 Task: Add the location "Home in Joshua Tree, California, United States" to your wishlist.
Action: Mouse moved to (463, 167)
Screenshot: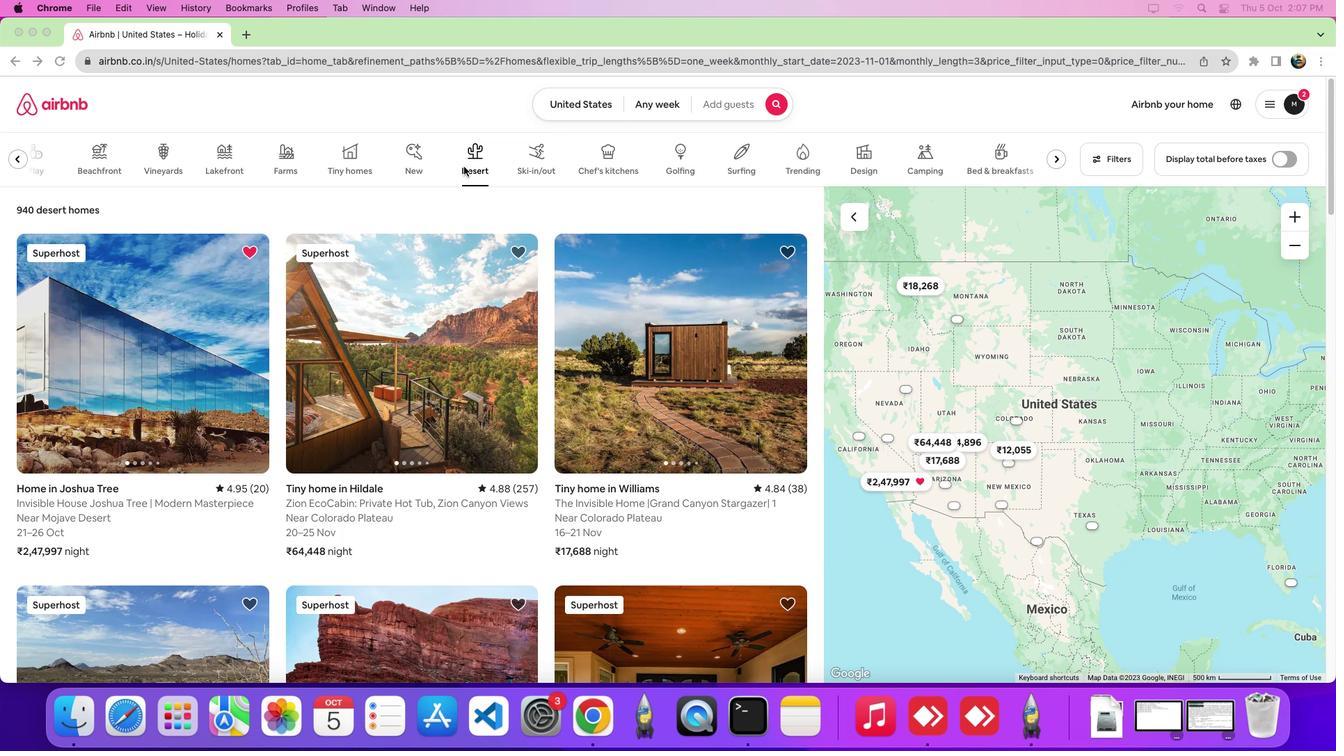 
Action: Mouse pressed left at (463, 167)
Screenshot: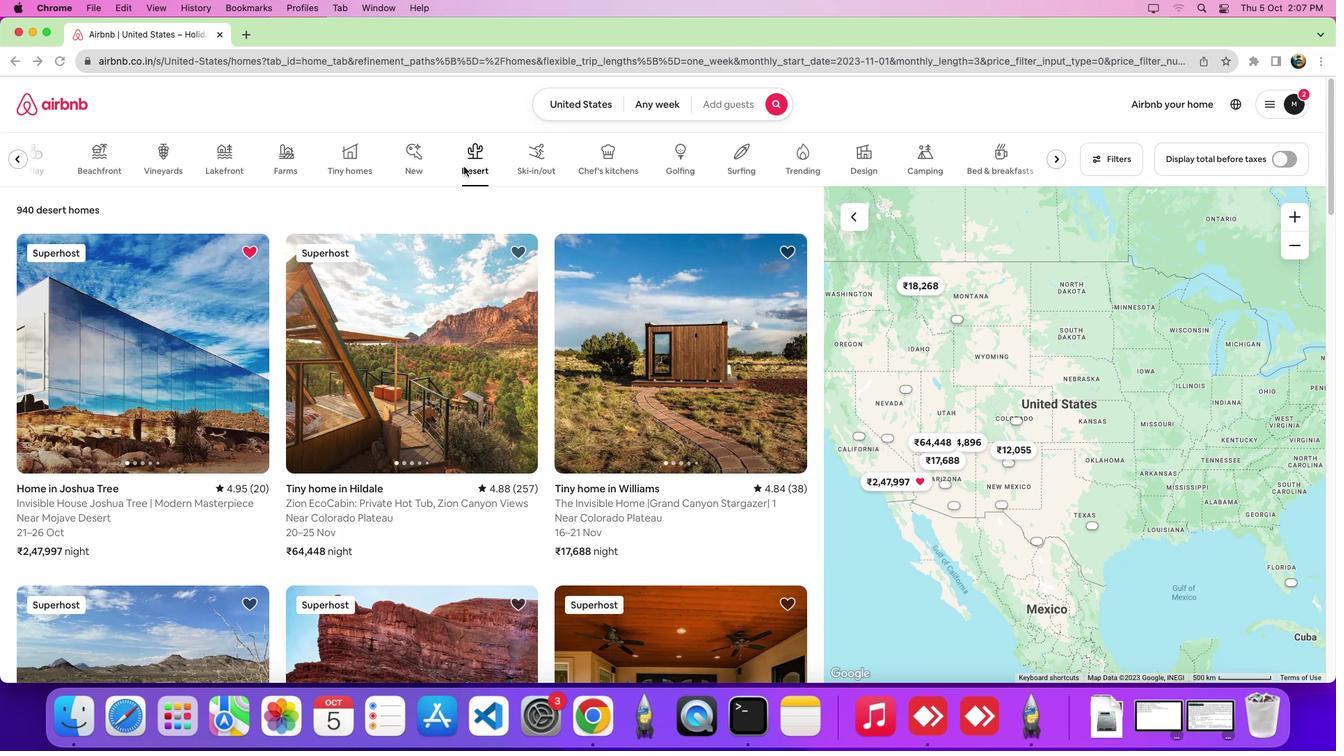 
Action: Mouse moved to (189, 327)
Screenshot: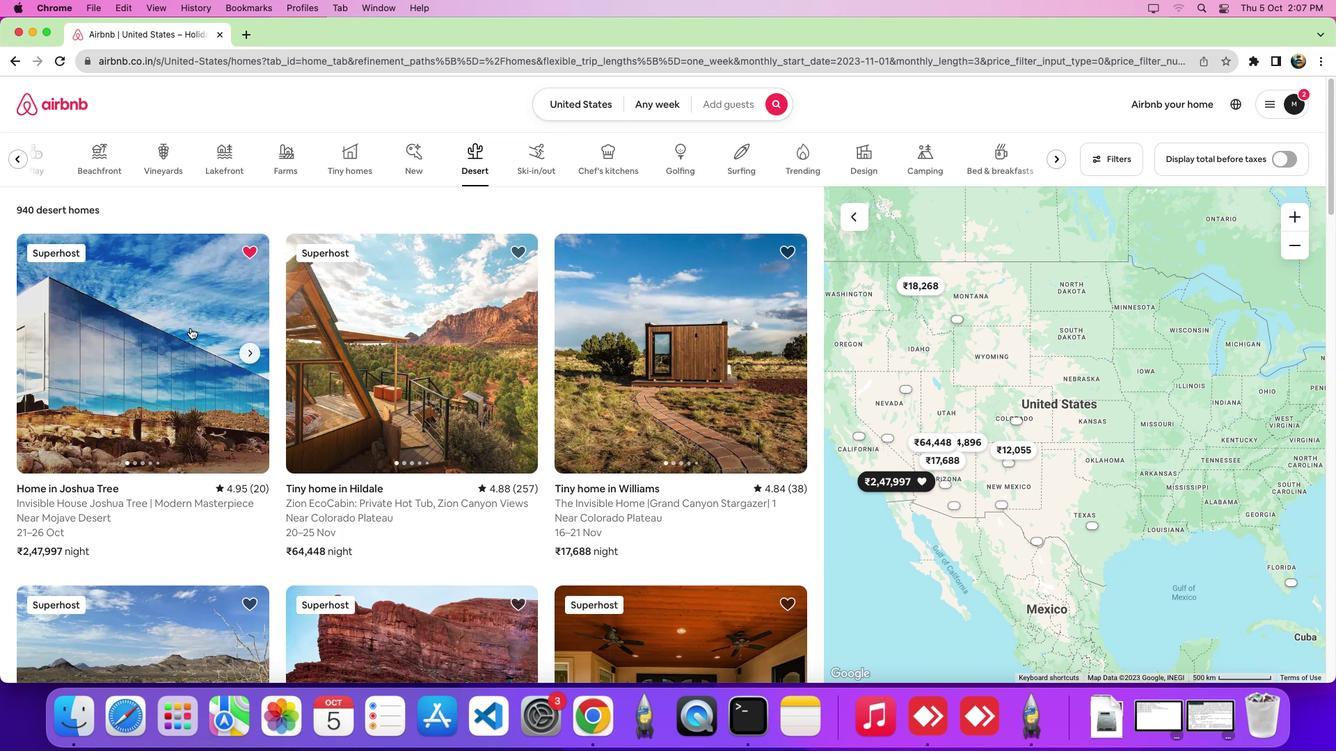 
Action: Mouse pressed left at (189, 327)
Screenshot: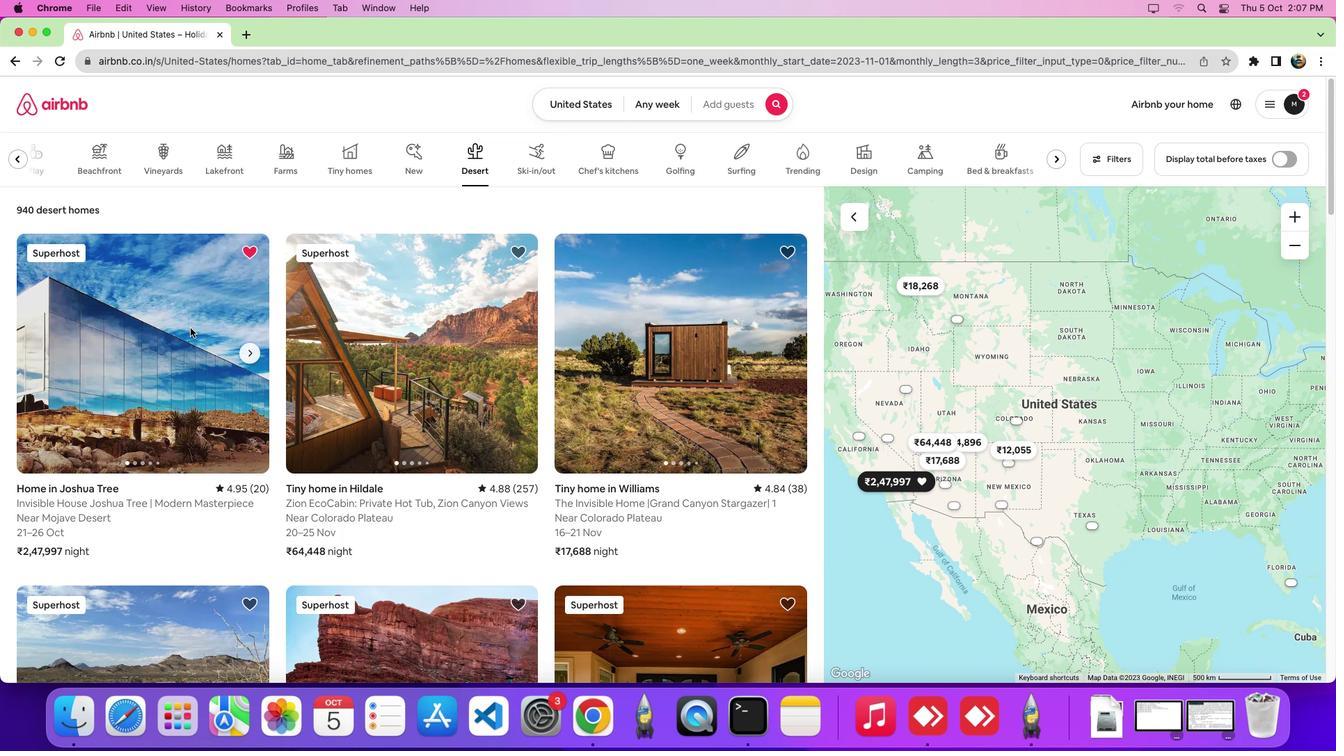 
Action: Mouse moved to (1020, 160)
Screenshot: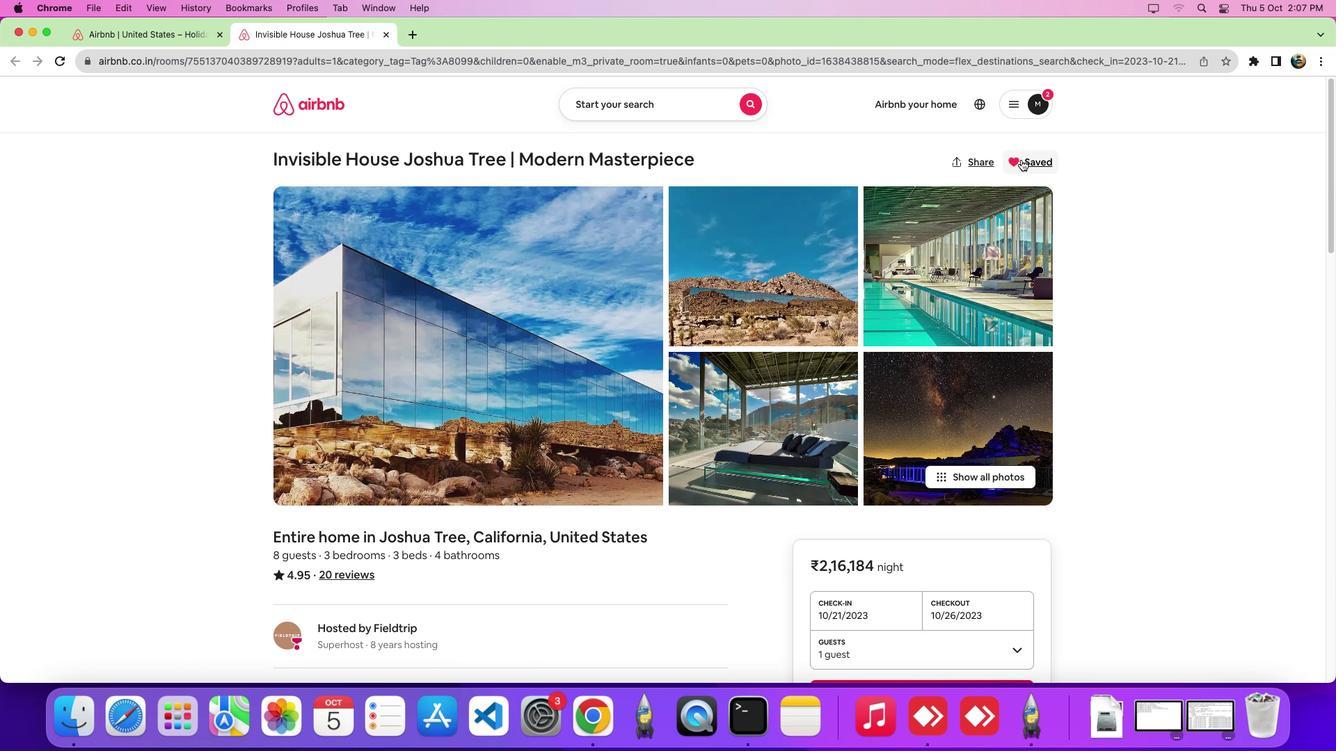 
Action: Mouse pressed left at (1020, 160)
Screenshot: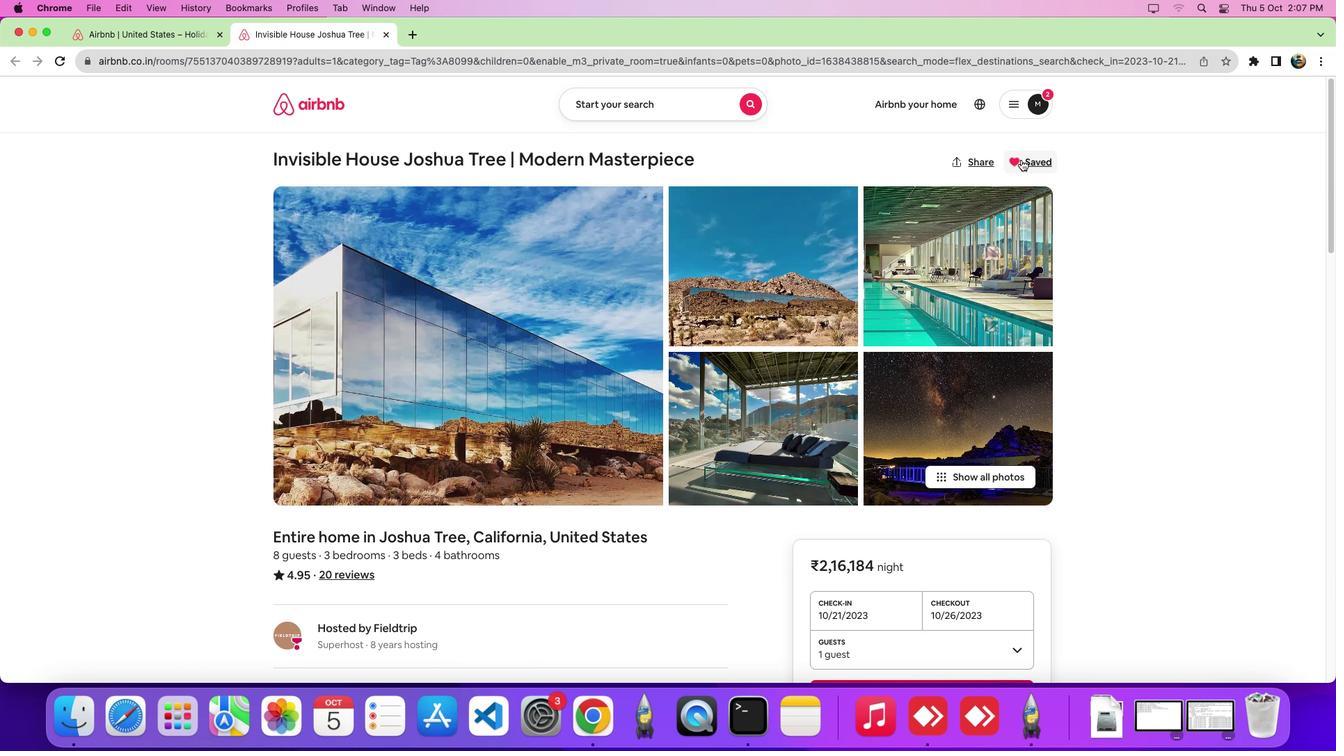 
Action: Mouse pressed left at (1020, 160)
Screenshot: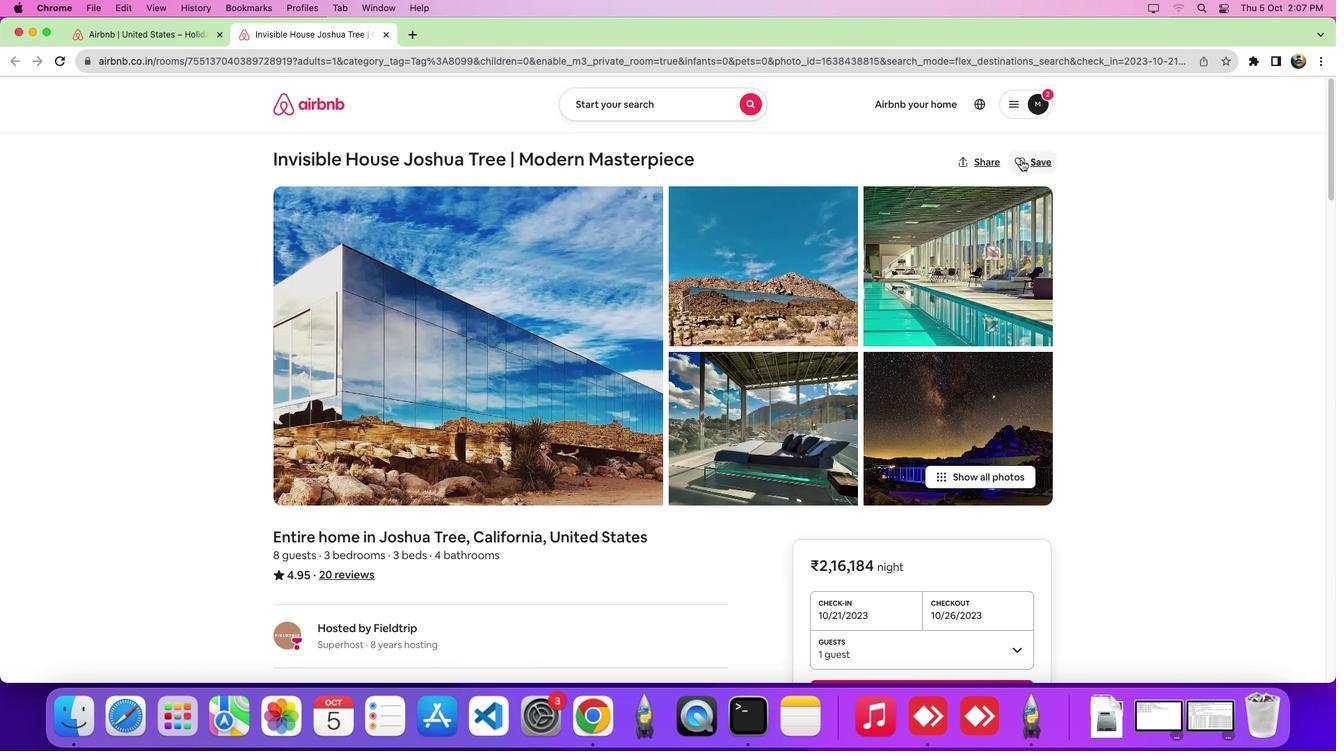 
Action: Mouse moved to (645, 276)
Screenshot: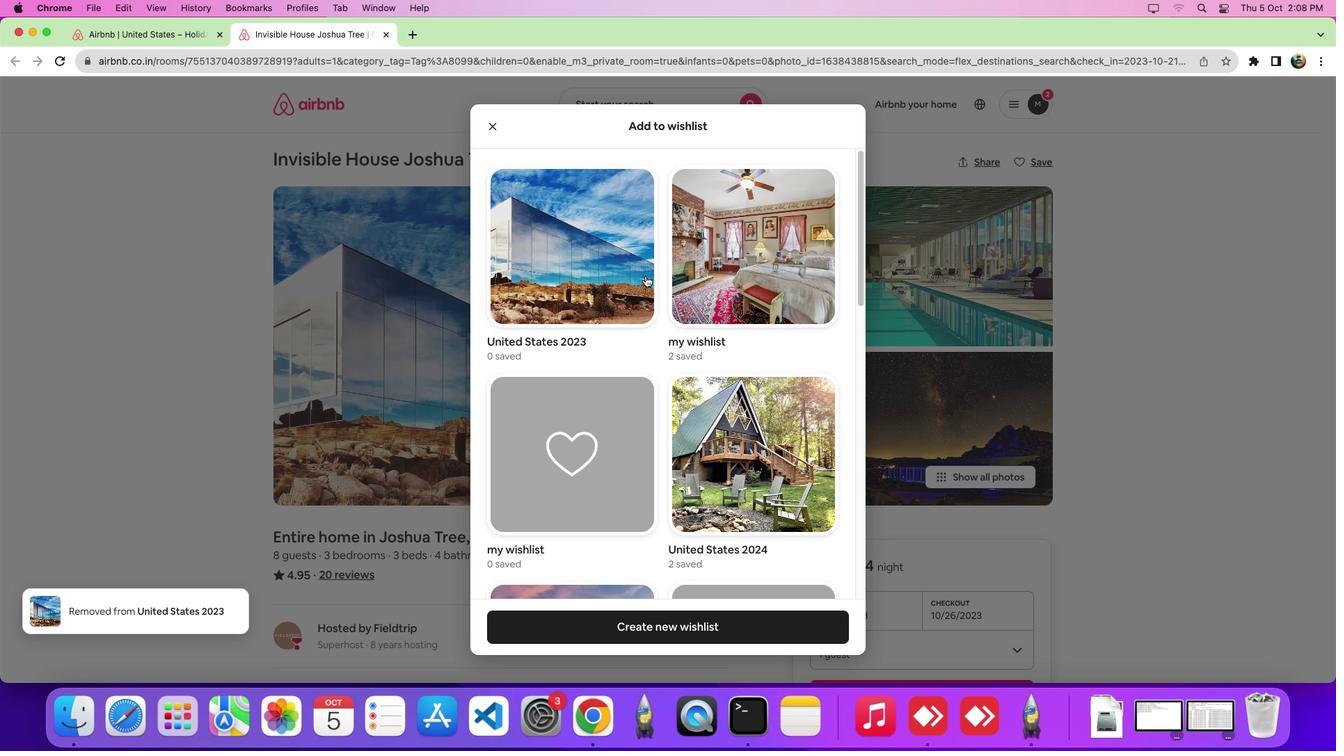 
Action: Mouse pressed left at (645, 276)
Screenshot: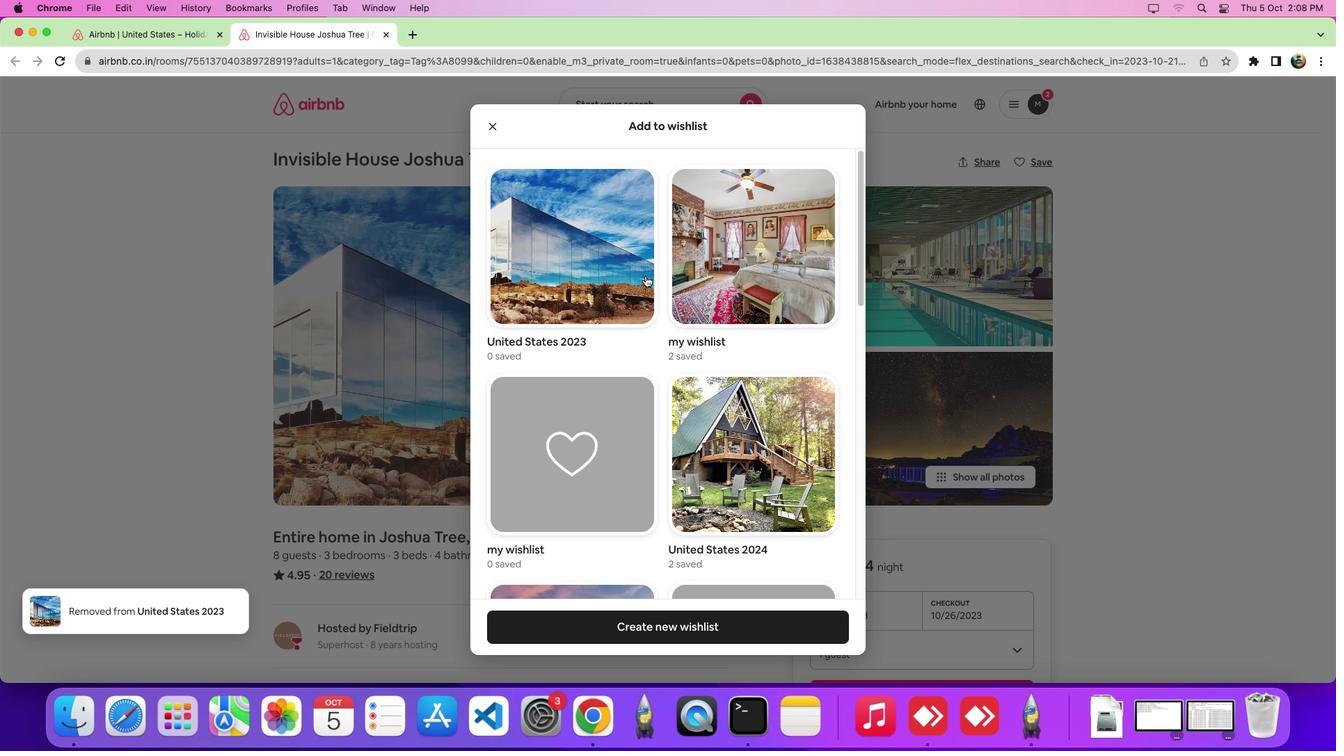 
Action: Mouse moved to (645, 276)
Screenshot: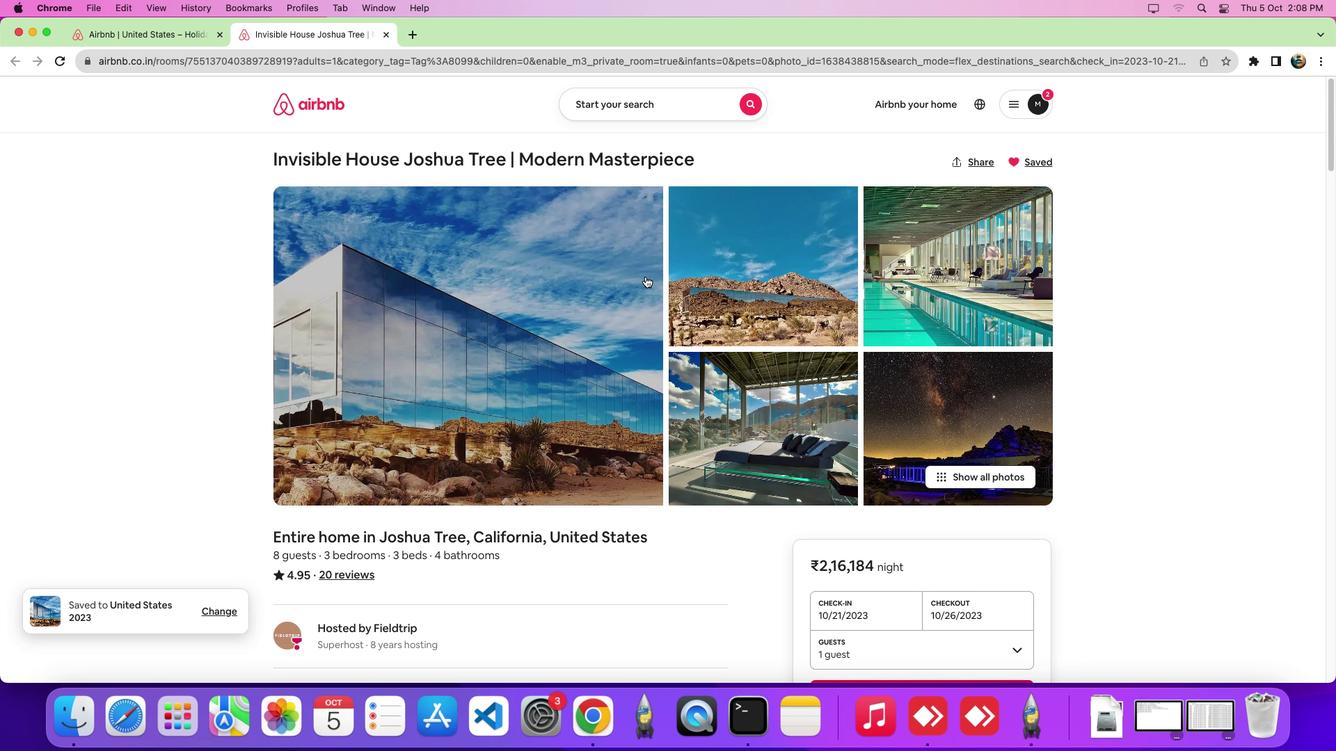 
